 Task: Copy the link of Cortez, Colorado, United States to share the place.
Action: Mouse moved to (861, 130)
Screenshot: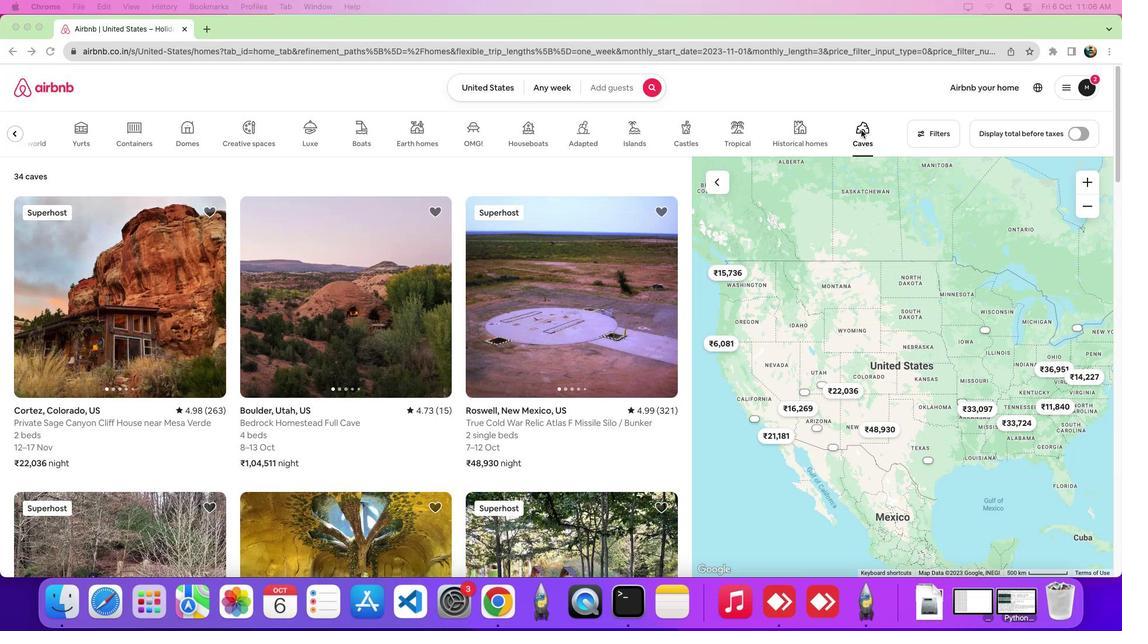 
Action: Mouse pressed left at (861, 130)
Screenshot: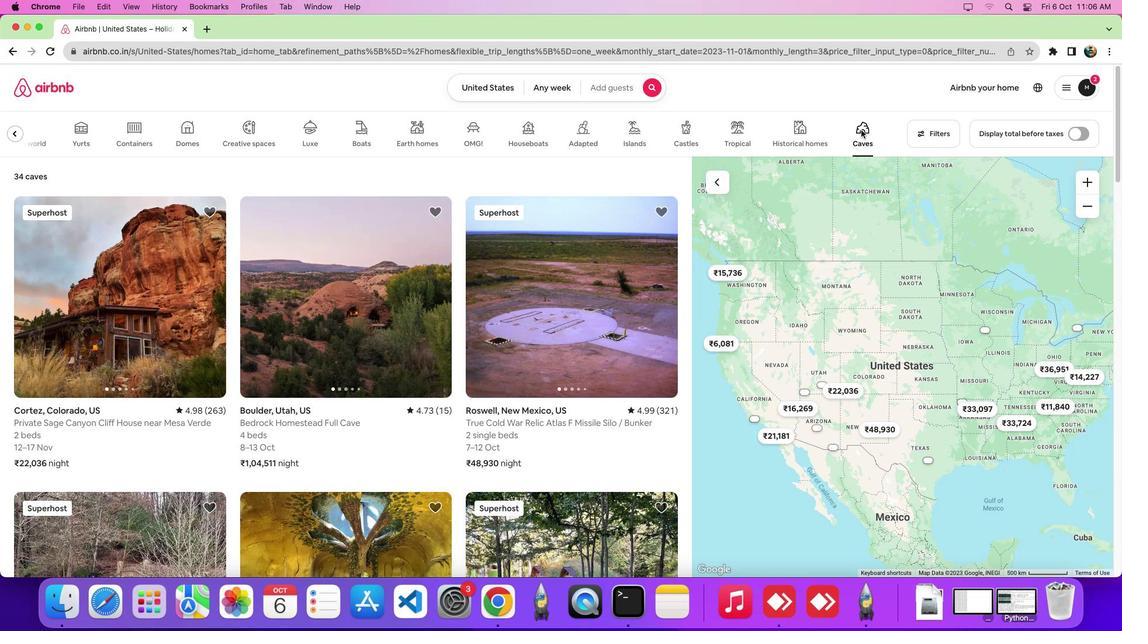 
Action: Mouse moved to (170, 290)
Screenshot: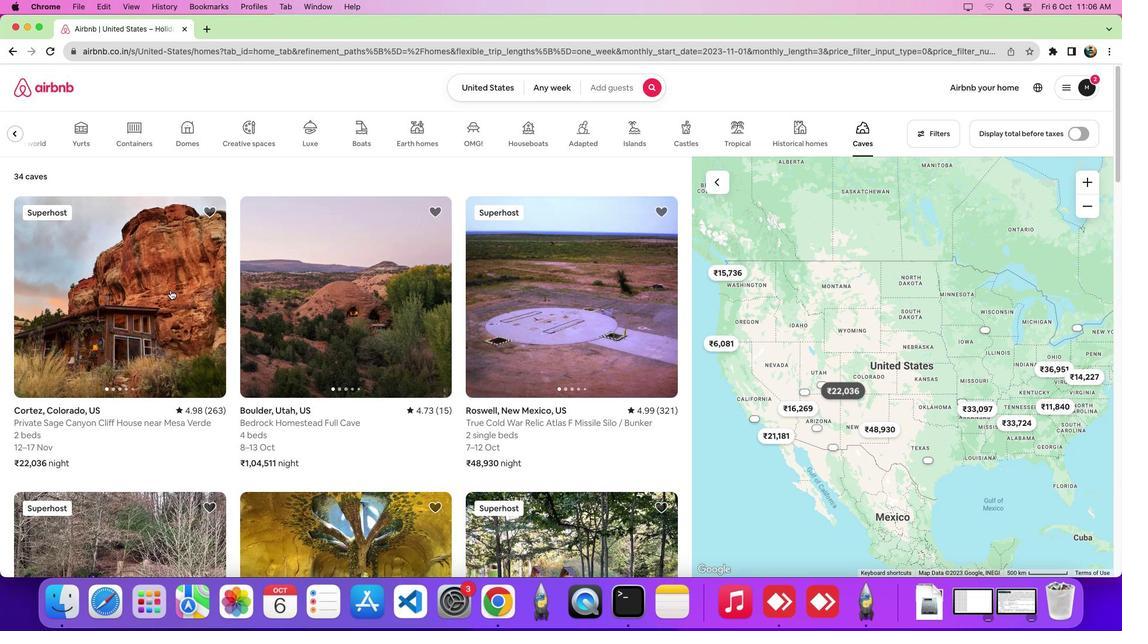 
Action: Mouse pressed left at (170, 290)
Screenshot: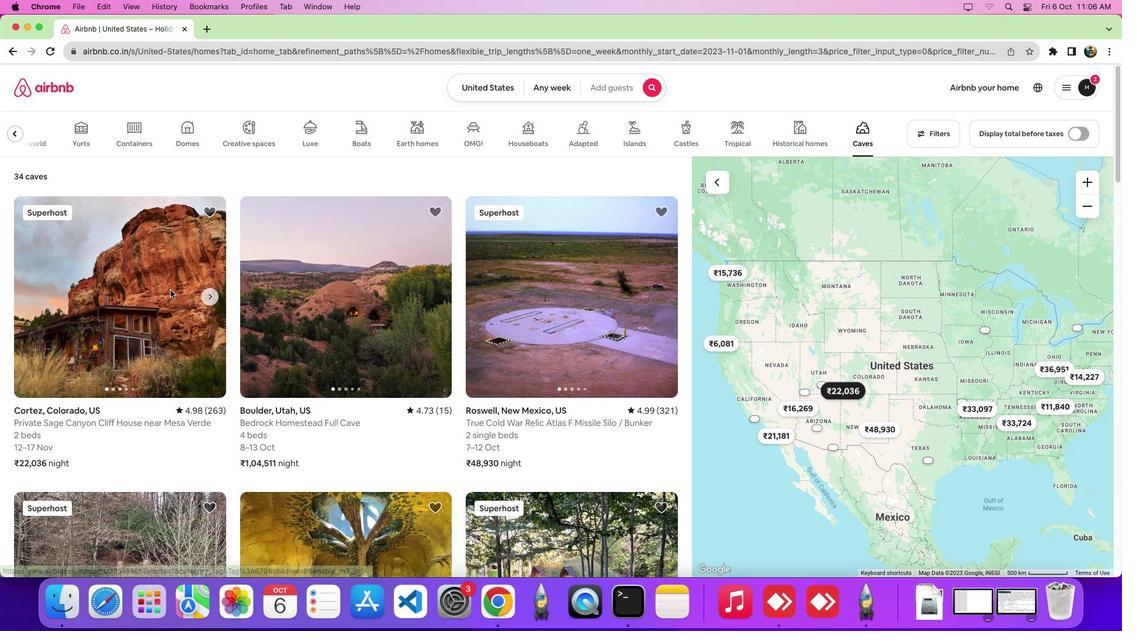 
Action: Mouse moved to (827, 135)
Screenshot: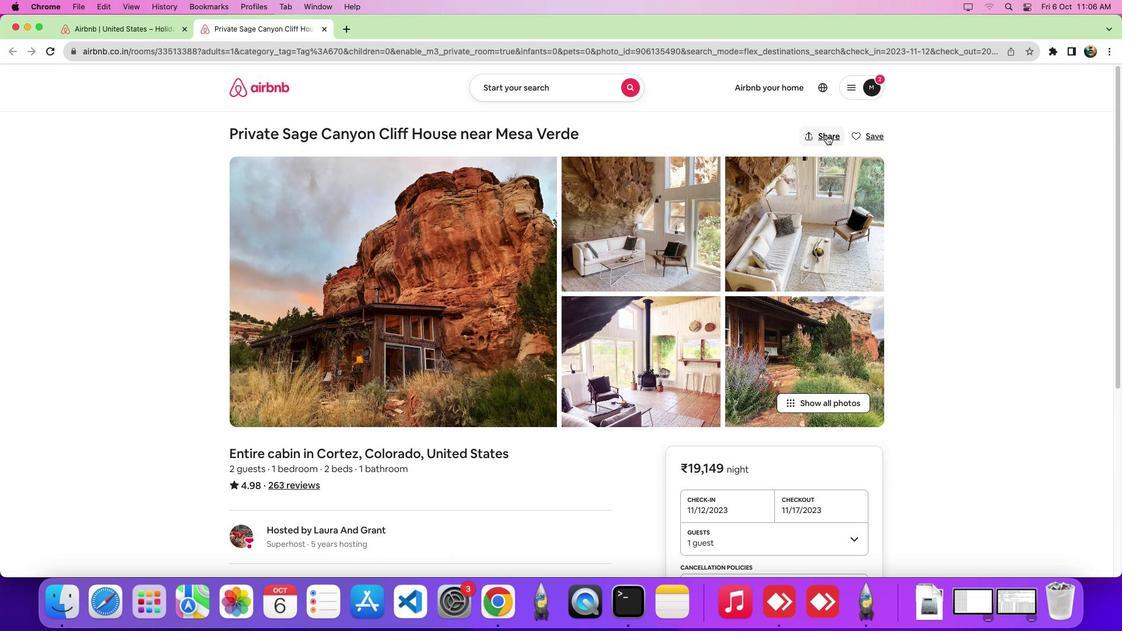 
Action: Mouse pressed left at (827, 135)
Screenshot: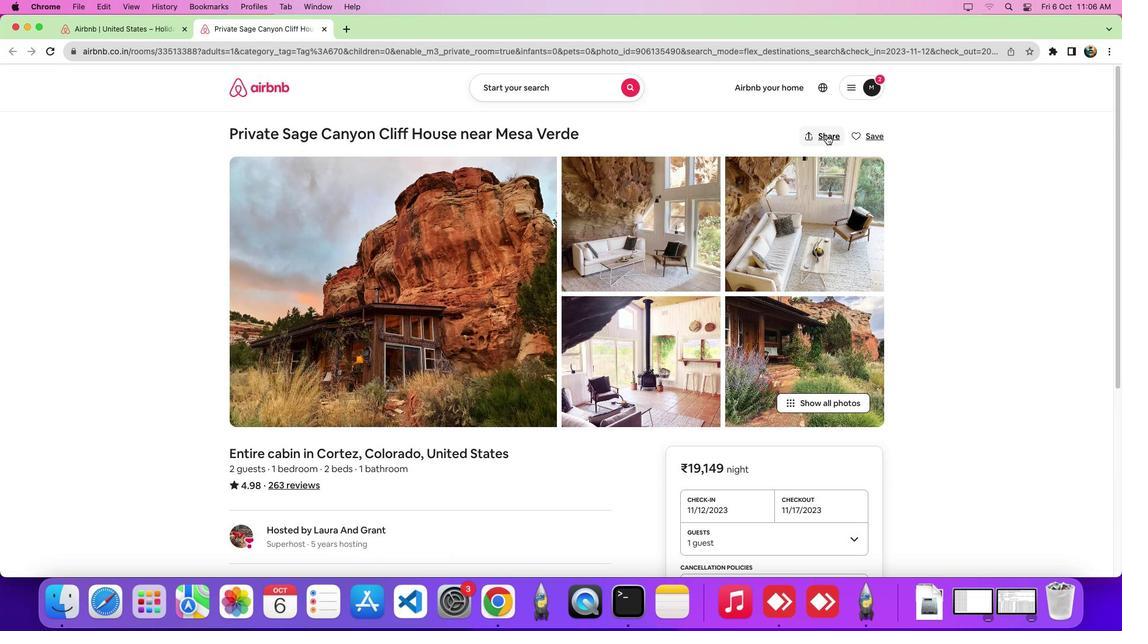 
Action: Mouse moved to (481, 293)
Screenshot: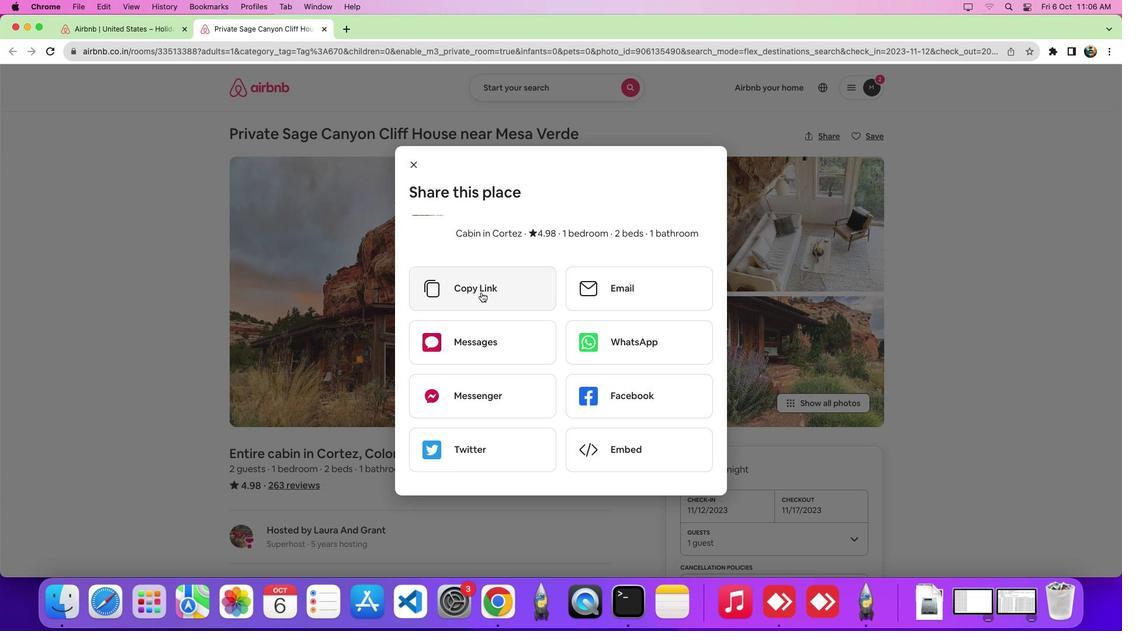 
Action: Mouse pressed left at (481, 293)
Screenshot: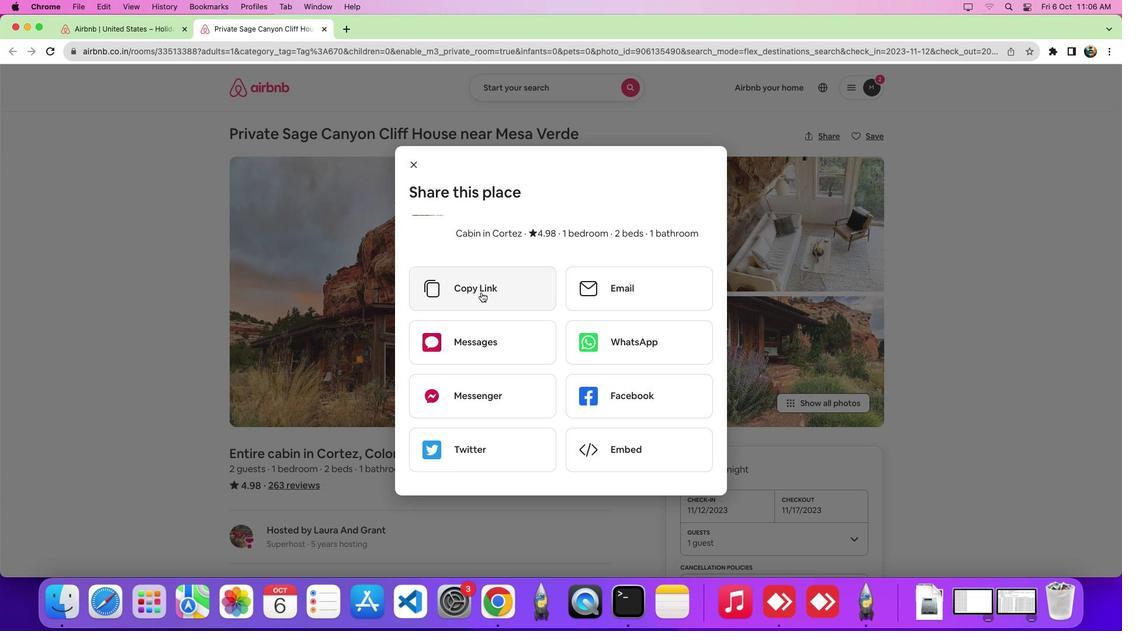 
Action: Mouse moved to (488, 296)
Screenshot: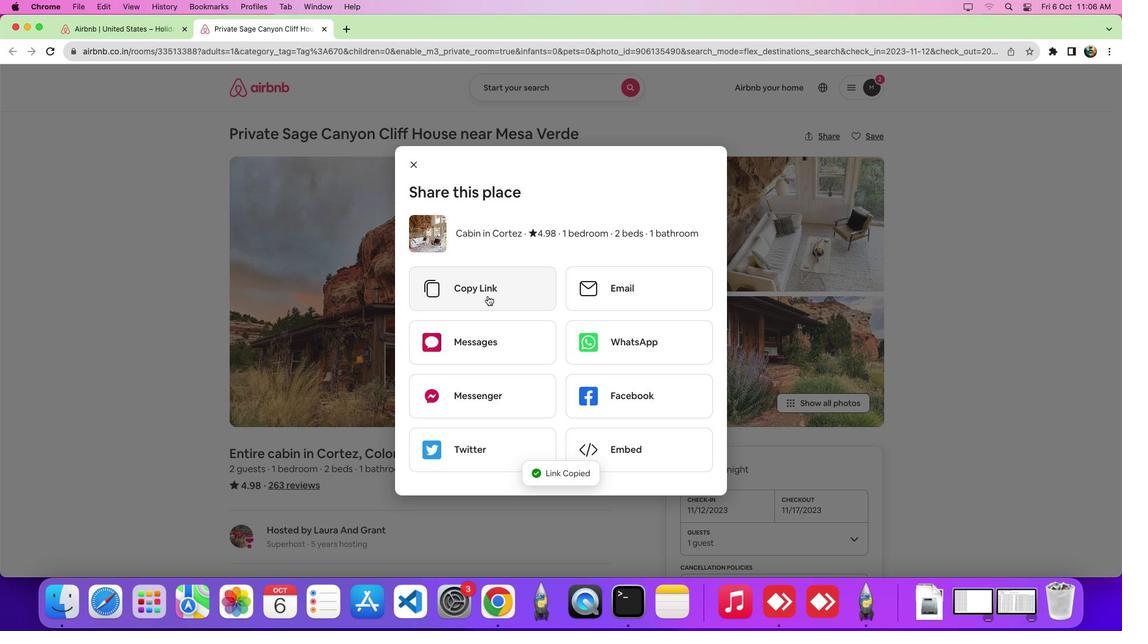 
